 Task: Set the target usage for qsv to speed.
Action: Mouse moved to (121, 22)
Screenshot: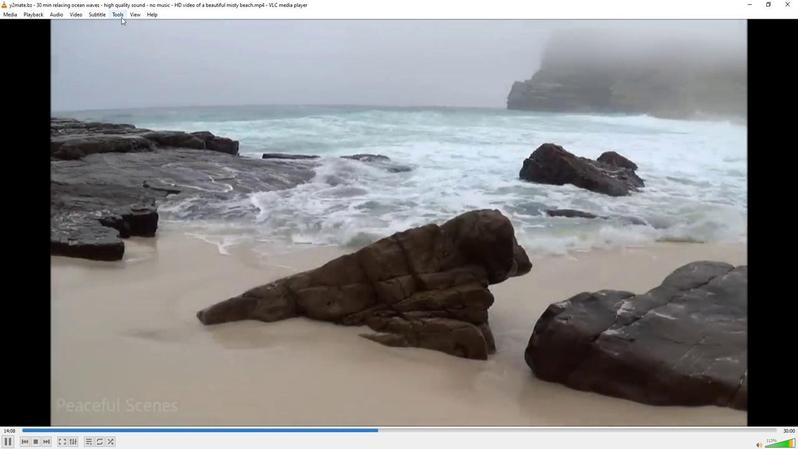 
Action: Mouse pressed left at (121, 22)
Screenshot: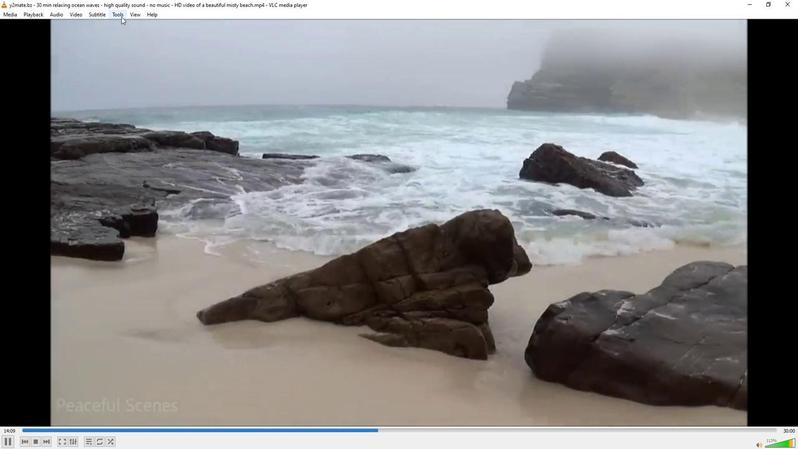 
Action: Mouse moved to (136, 116)
Screenshot: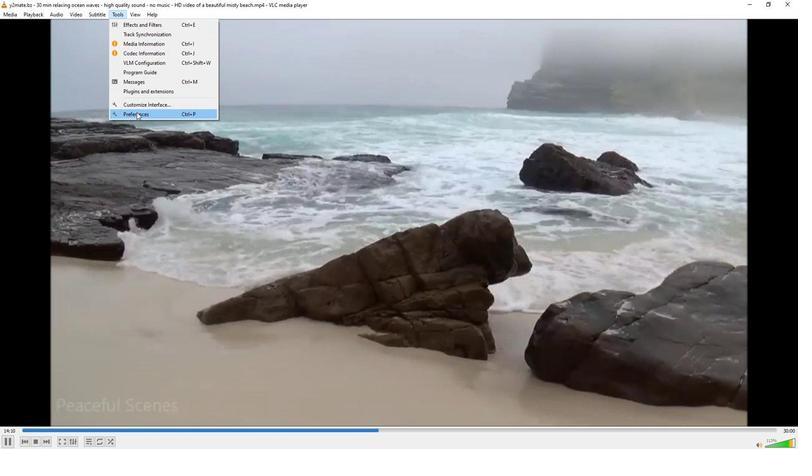 
Action: Mouse pressed left at (136, 116)
Screenshot: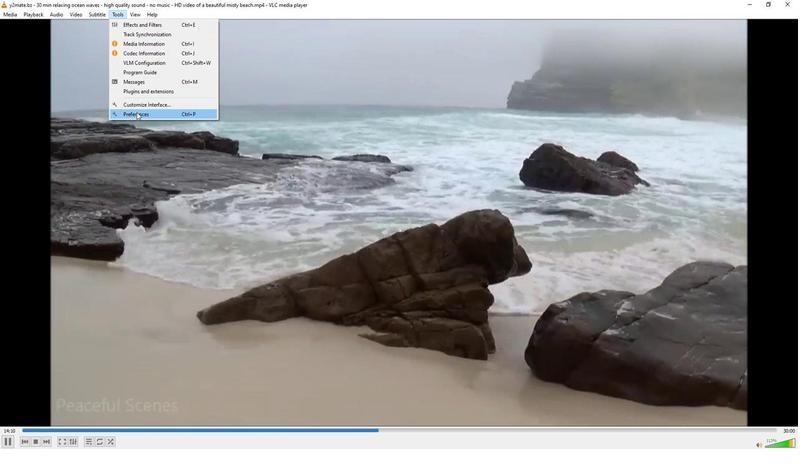 
Action: Mouse moved to (92, 348)
Screenshot: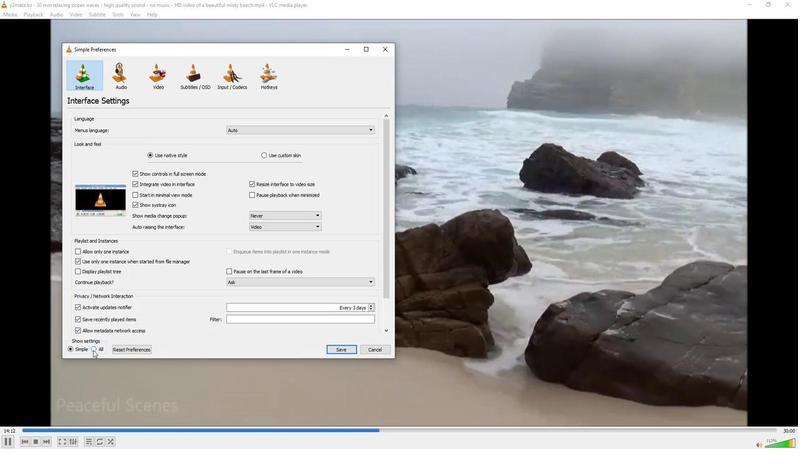 
Action: Mouse pressed left at (92, 348)
Screenshot: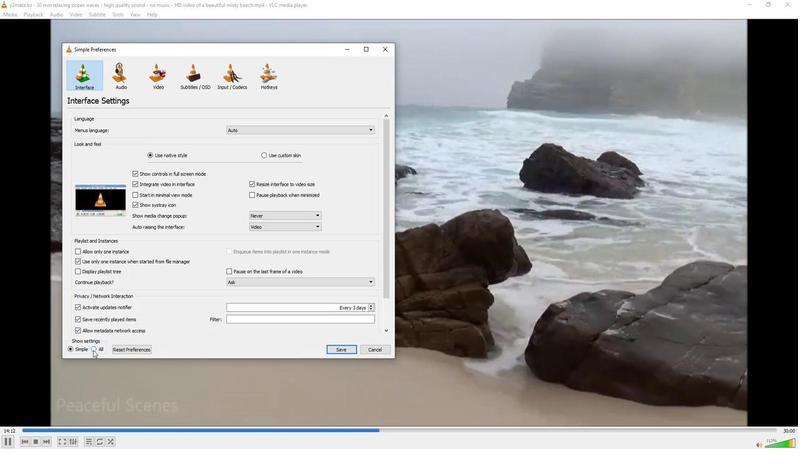 
Action: Mouse moved to (83, 232)
Screenshot: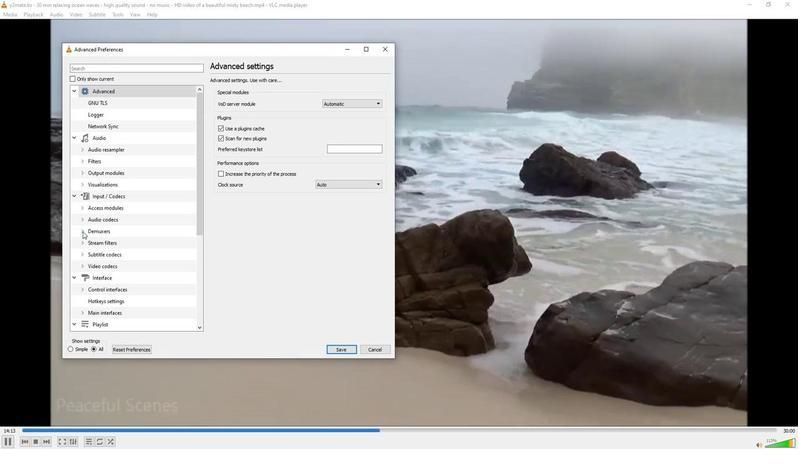
Action: Mouse pressed left at (83, 232)
Screenshot: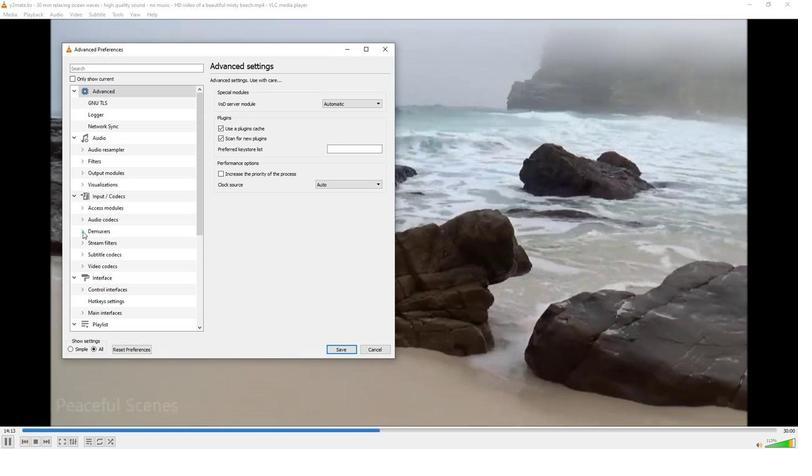 
Action: Mouse moved to (113, 275)
Screenshot: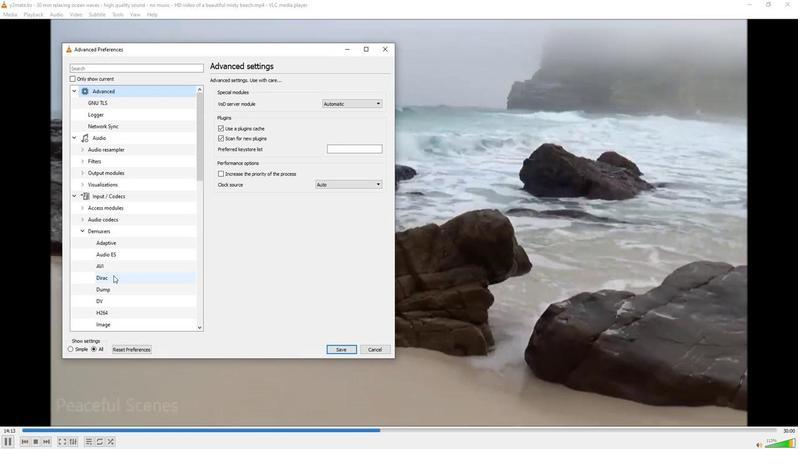 
Action: Mouse scrolled (113, 275) with delta (0, 0)
Screenshot: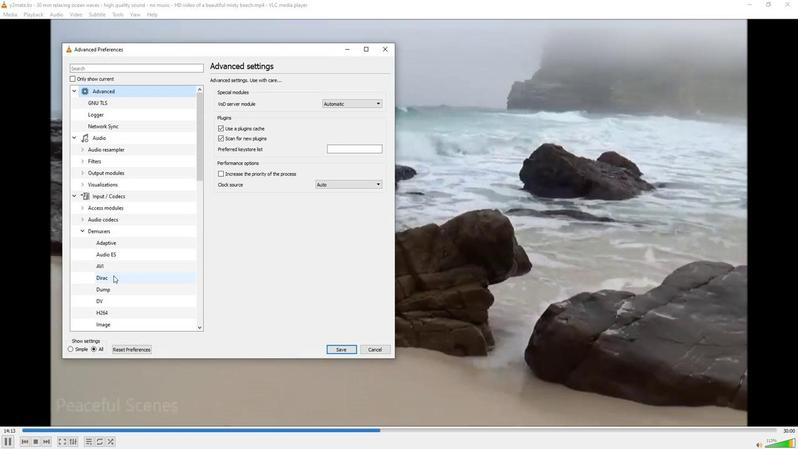 
Action: Mouse scrolled (113, 275) with delta (0, 0)
Screenshot: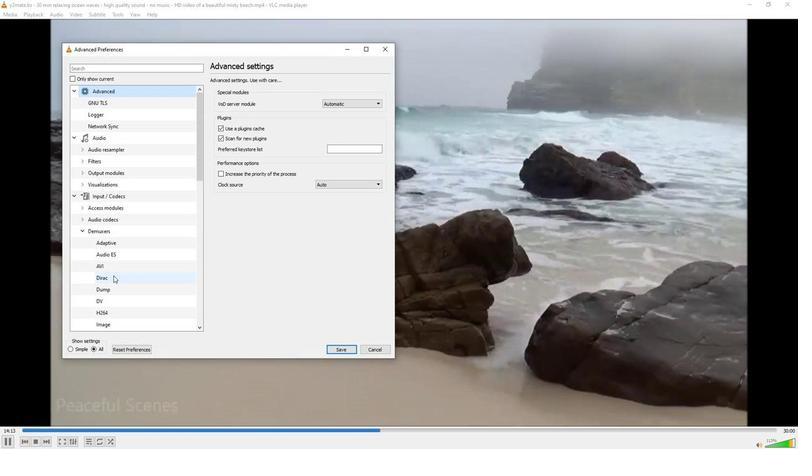 
Action: Mouse scrolled (113, 275) with delta (0, 0)
Screenshot: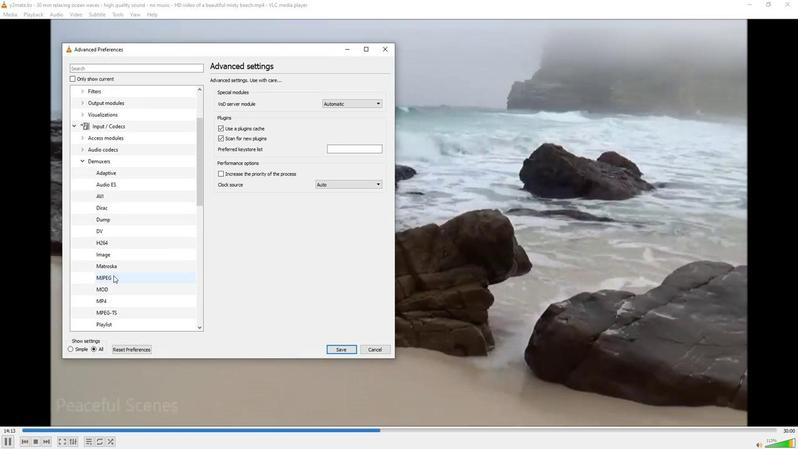 
Action: Mouse scrolled (113, 275) with delta (0, 0)
Screenshot: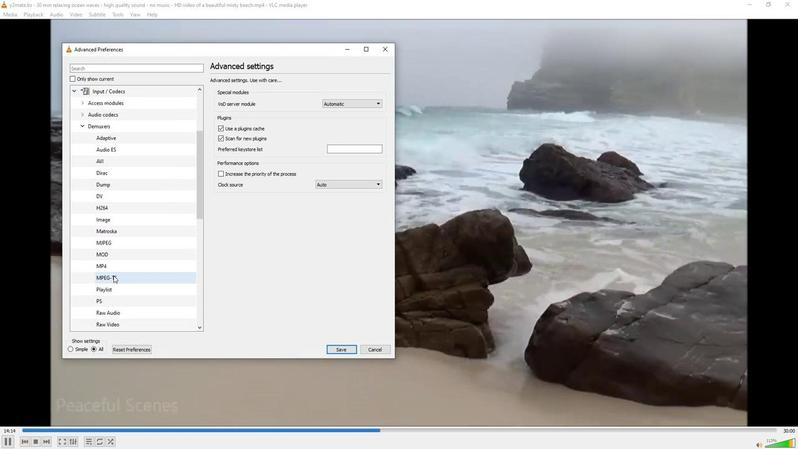 
Action: Mouse scrolled (113, 275) with delta (0, 0)
Screenshot: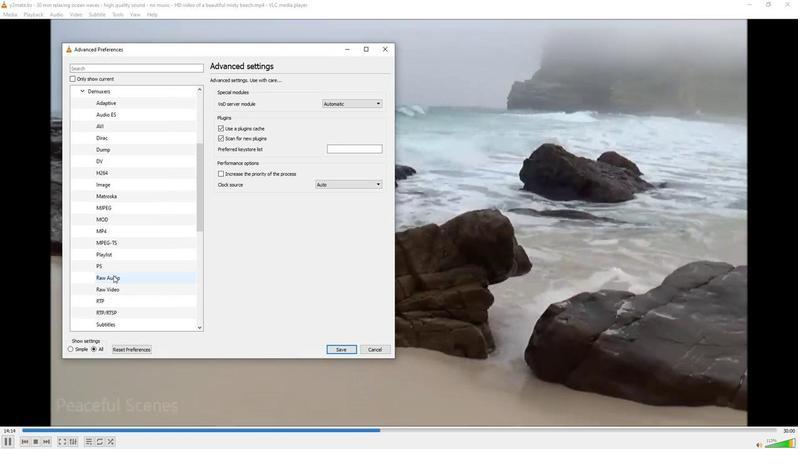 
Action: Mouse scrolled (113, 275) with delta (0, 0)
Screenshot: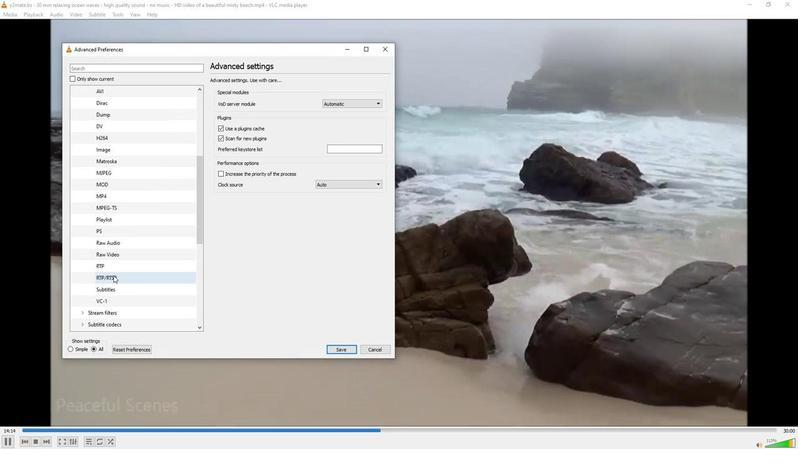 
Action: Mouse moved to (83, 300)
Screenshot: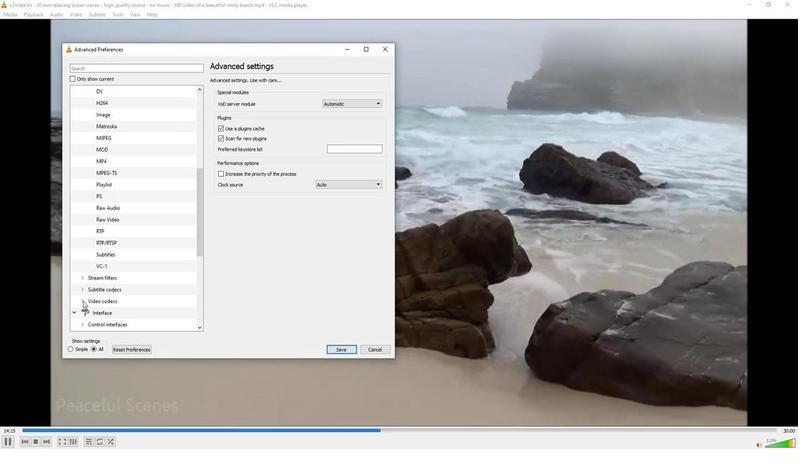 
Action: Mouse pressed left at (83, 300)
Screenshot: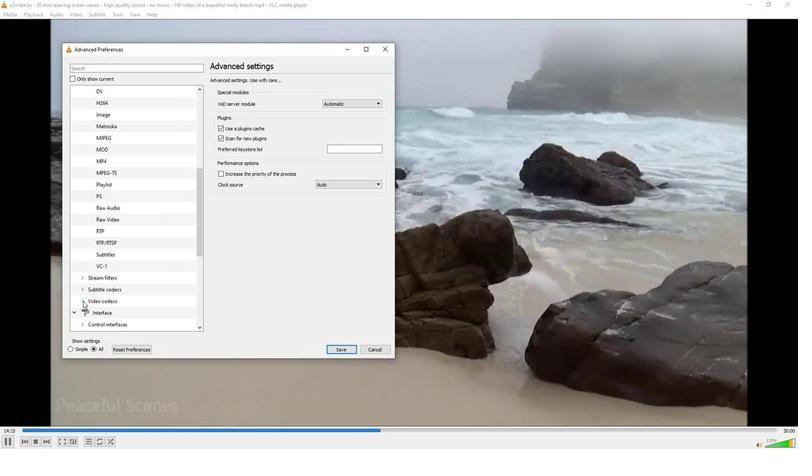 
Action: Mouse moved to (100, 303)
Screenshot: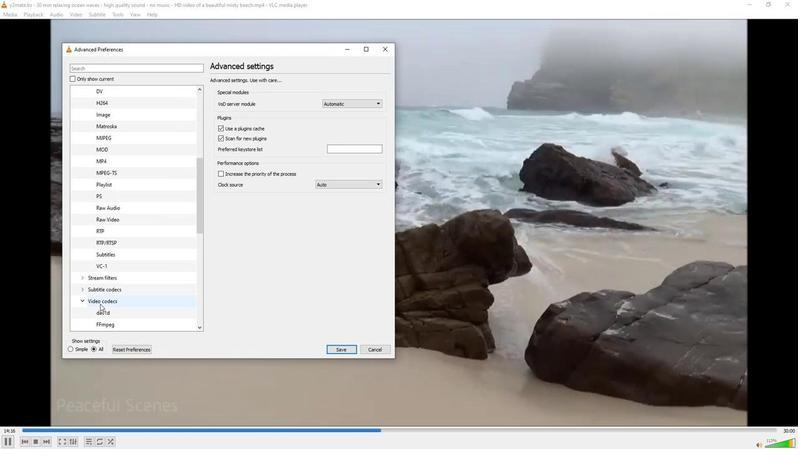 
Action: Mouse scrolled (100, 303) with delta (0, 0)
Screenshot: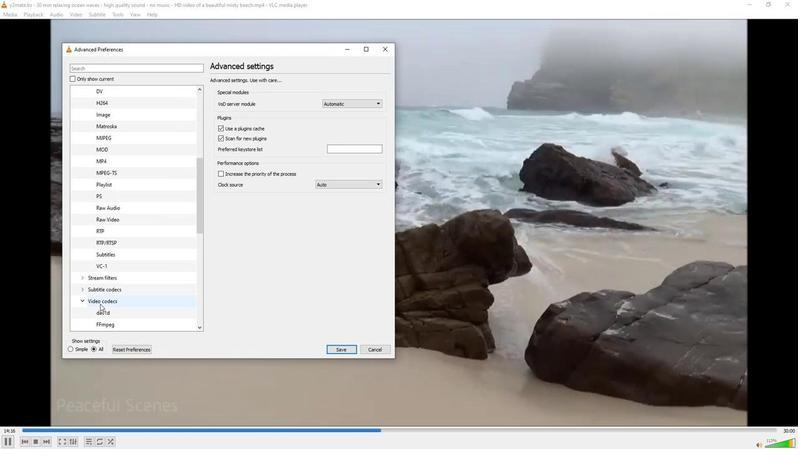 
Action: Mouse moved to (102, 310)
Screenshot: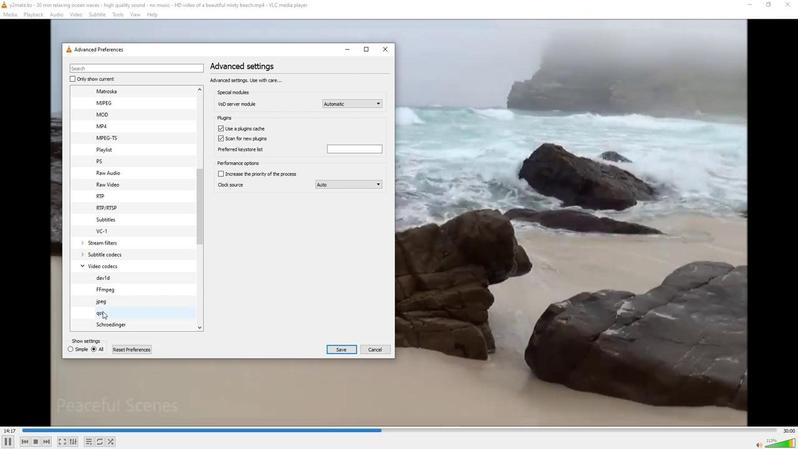 
Action: Mouse pressed left at (102, 310)
Screenshot: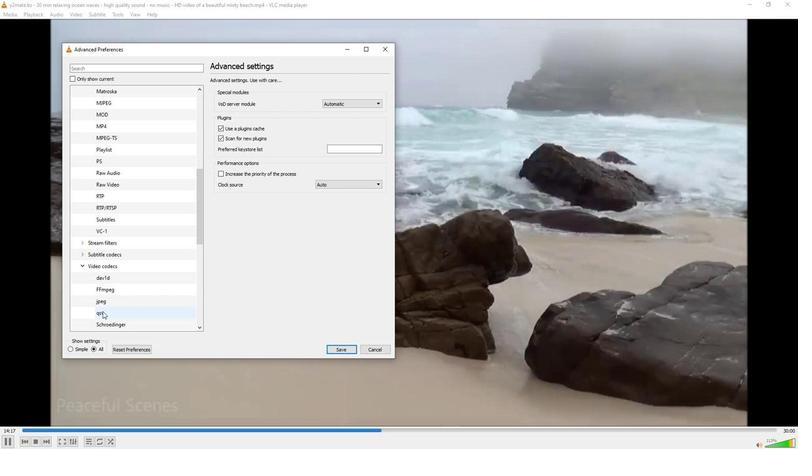 
Action: Mouse moved to (357, 182)
Screenshot: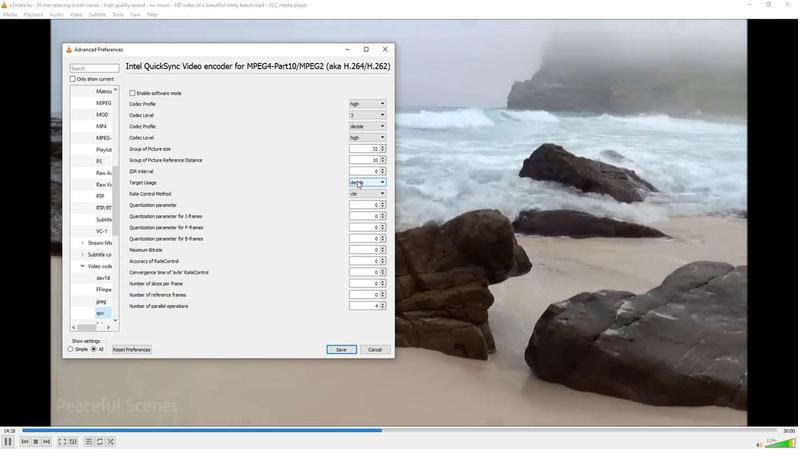 
Action: Mouse pressed left at (357, 182)
Screenshot: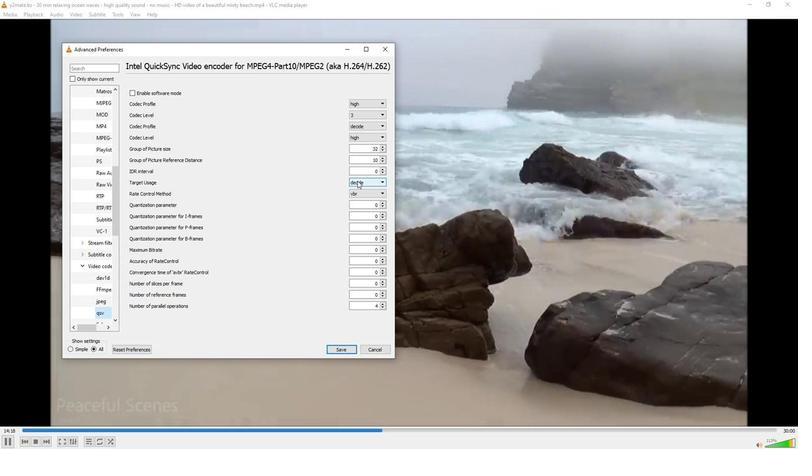 
Action: Mouse moved to (352, 207)
Screenshot: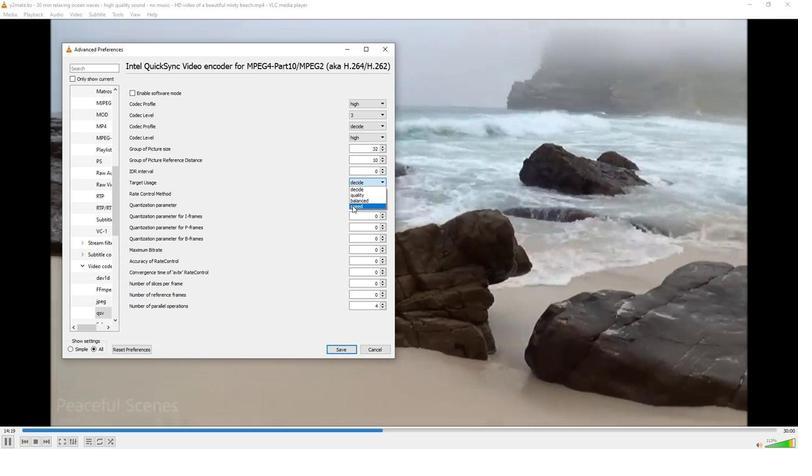 
Action: Mouse pressed left at (352, 207)
Screenshot: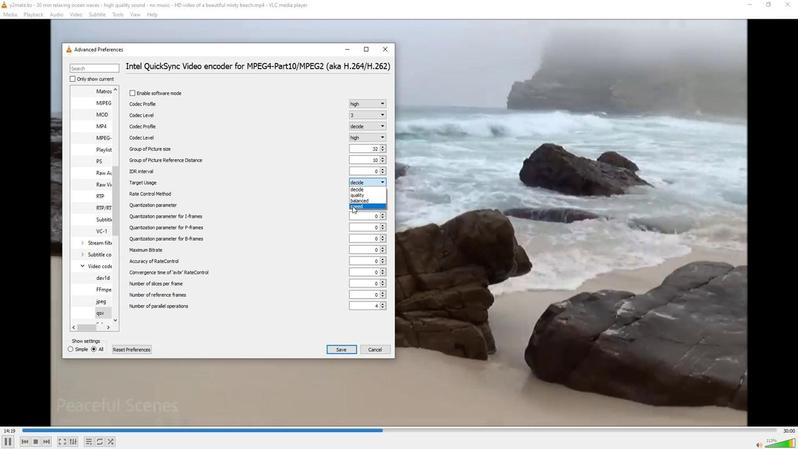 
Action: Mouse moved to (322, 209)
Screenshot: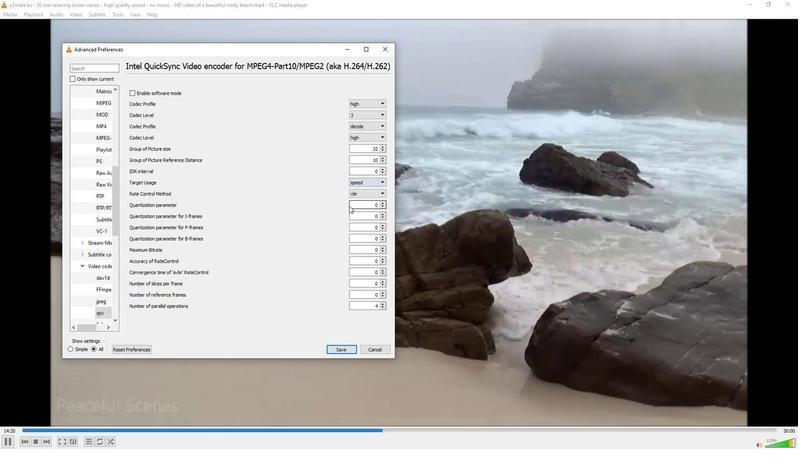 
